 Task: Select the warning option in the reference links.
Action: Mouse moved to (73, 513)
Screenshot: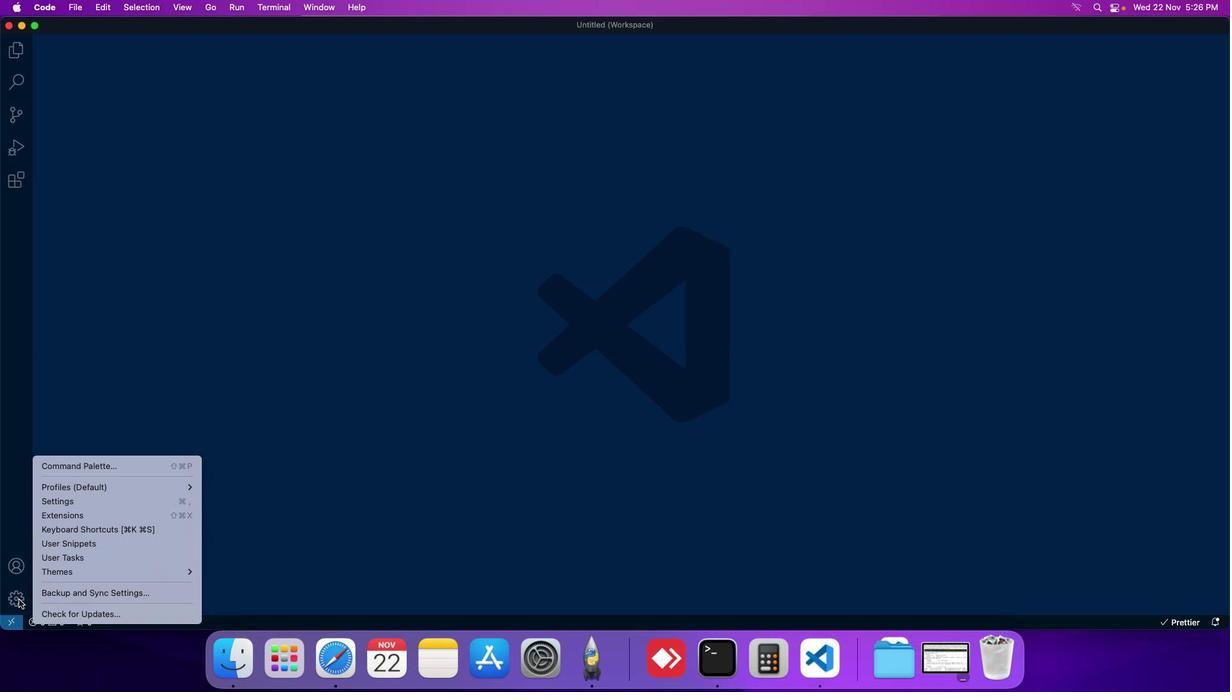 
Action: Mouse pressed left at (73, 513)
Screenshot: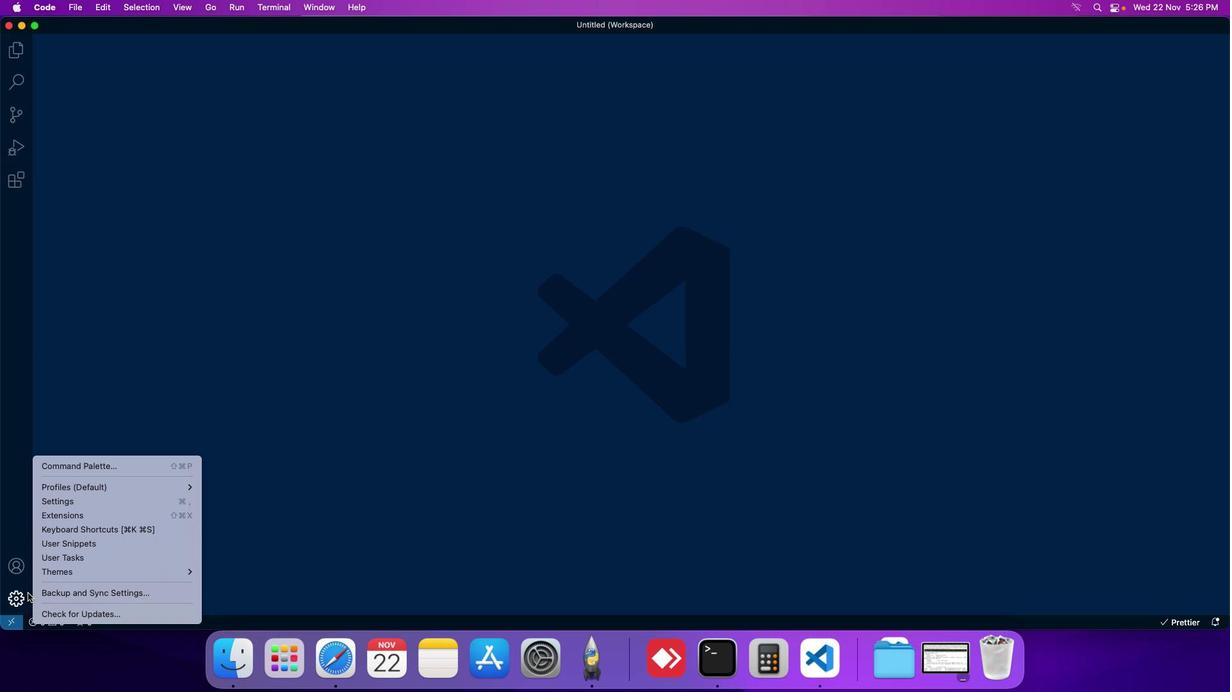 
Action: Mouse moved to (108, 450)
Screenshot: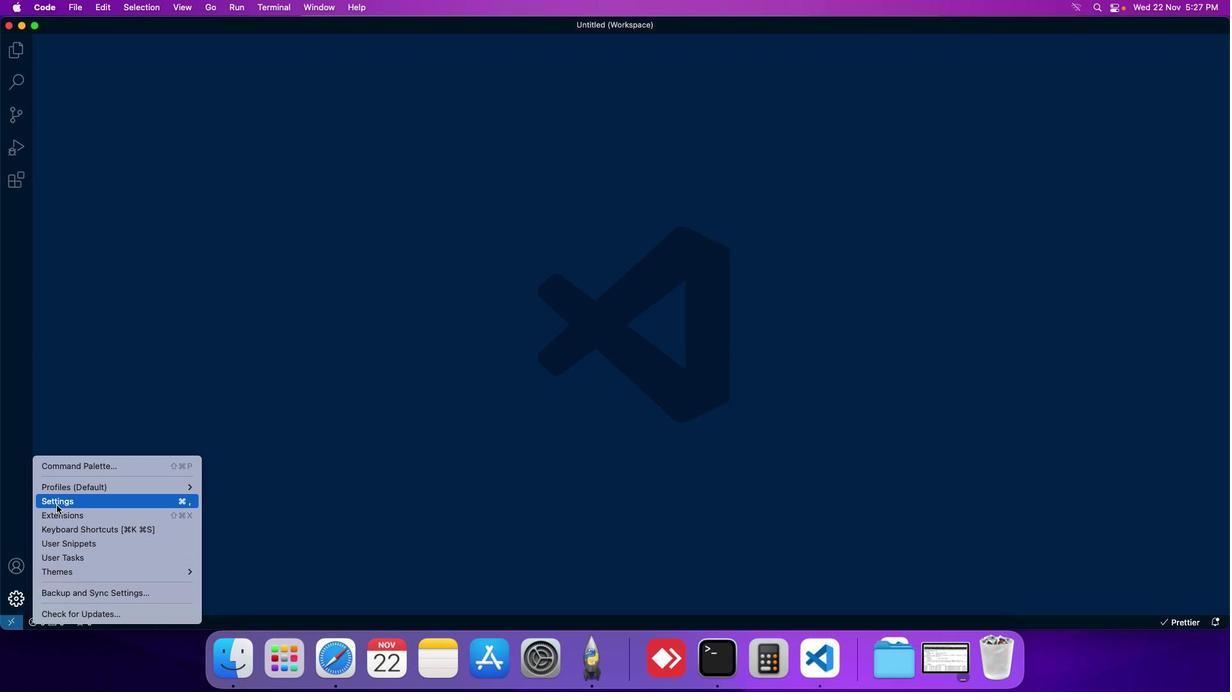 
Action: Mouse pressed left at (108, 450)
Screenshot: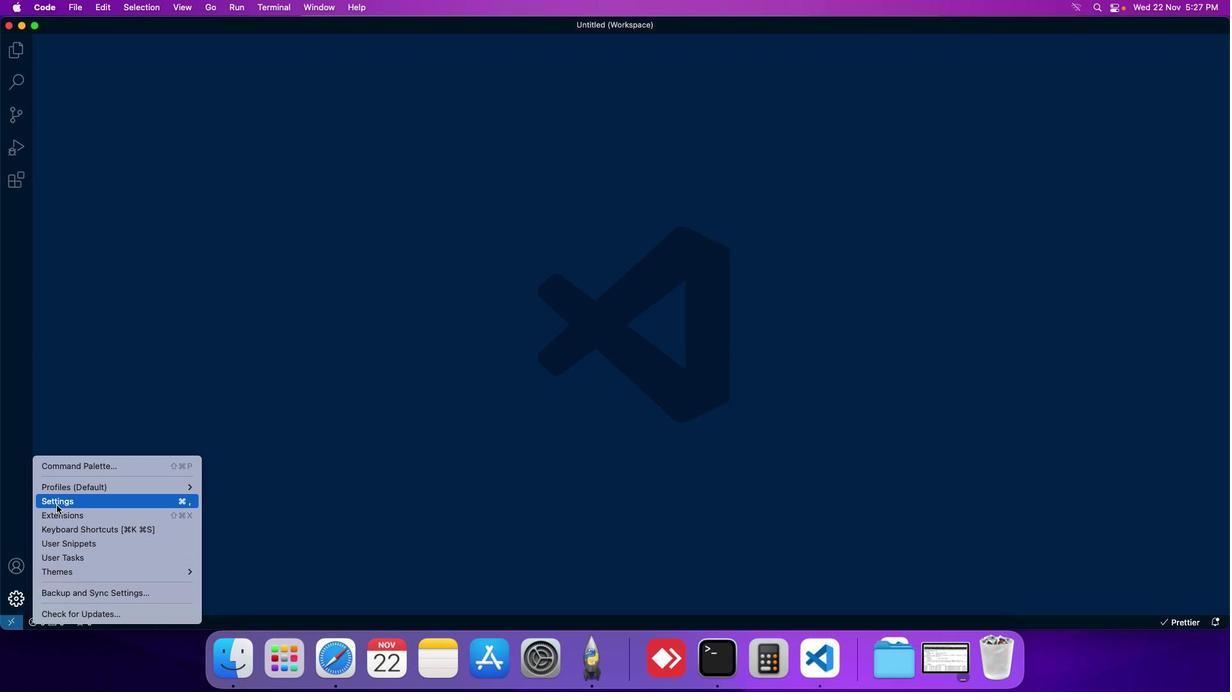 
Action: Mouse moved to (346, 170)
Screenshot: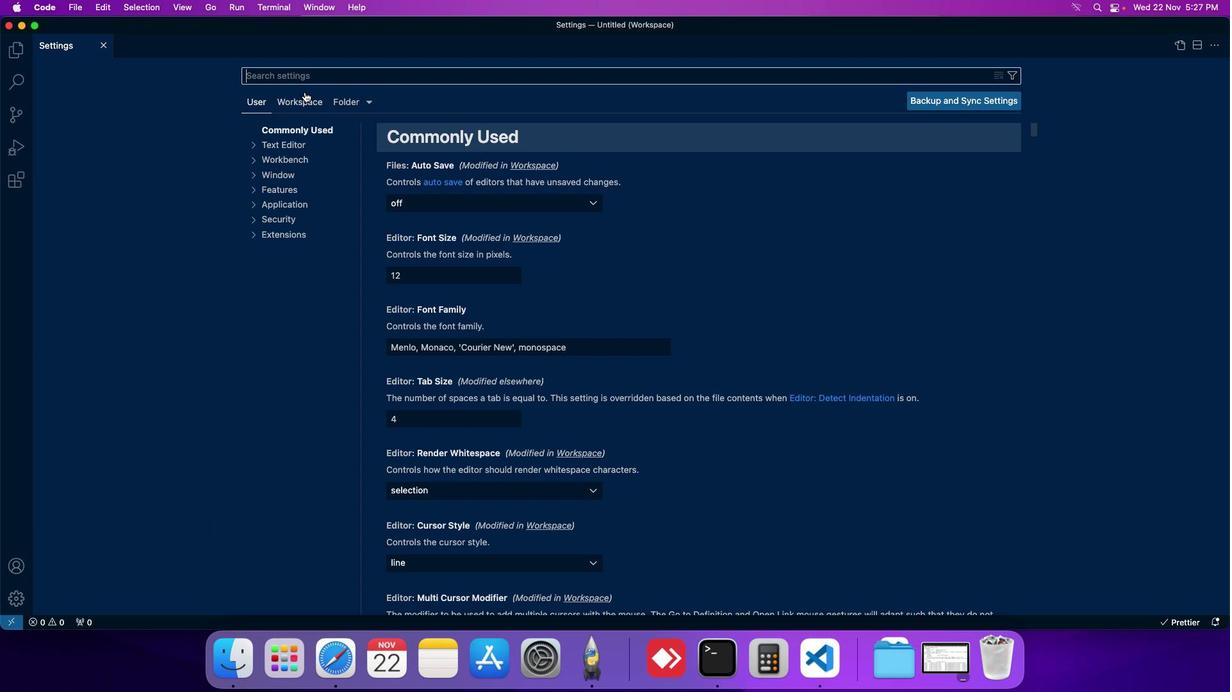 
Action: Mouse pressed left at (346, 170)
Screenshot: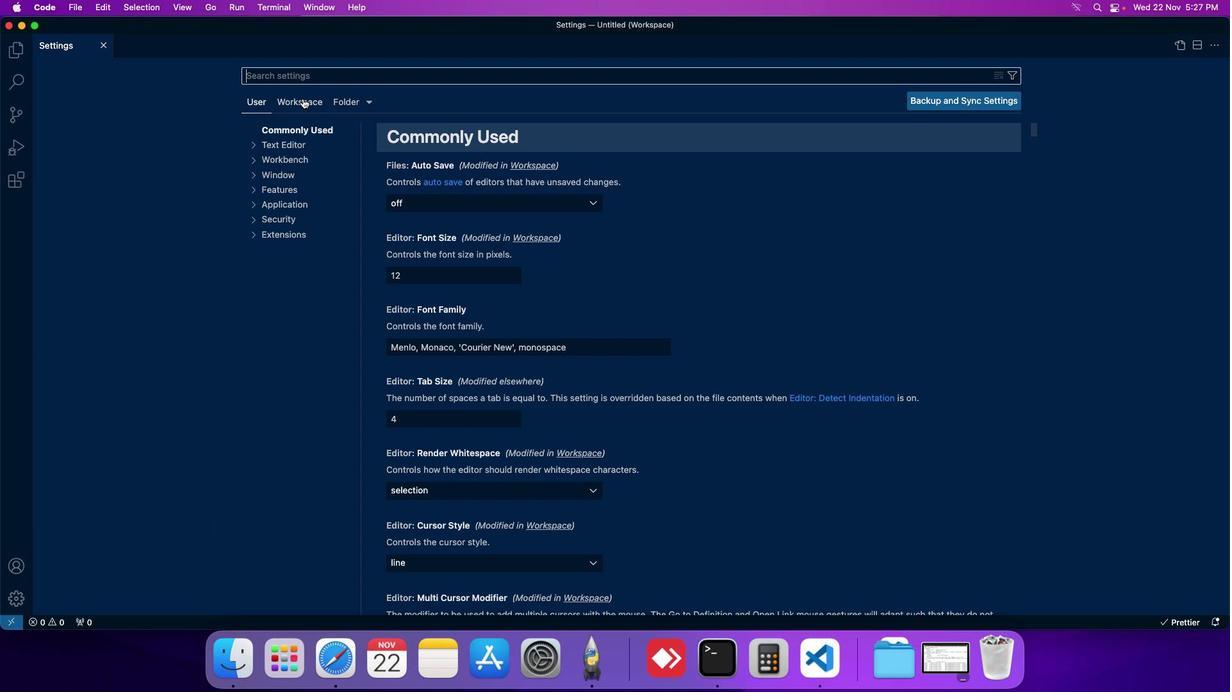 
Action: Mouse moved to (319, 256)
Screenshot: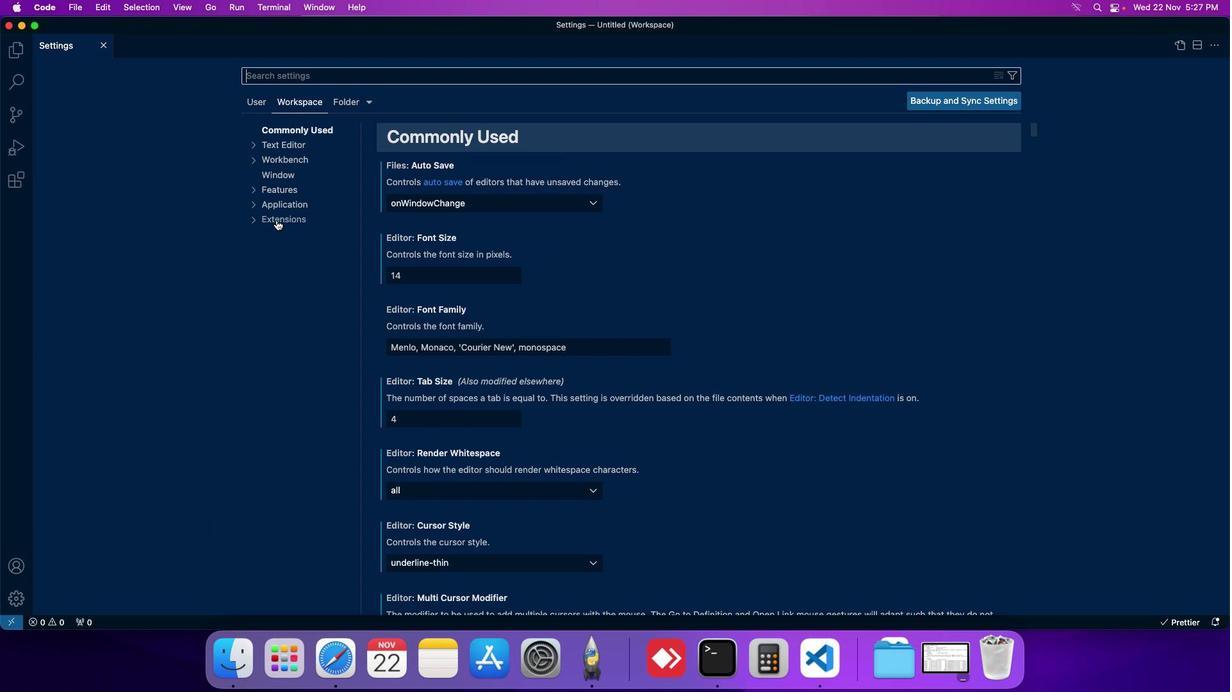 
Action: Mouse pressed left at (319, 256)
Screenshot: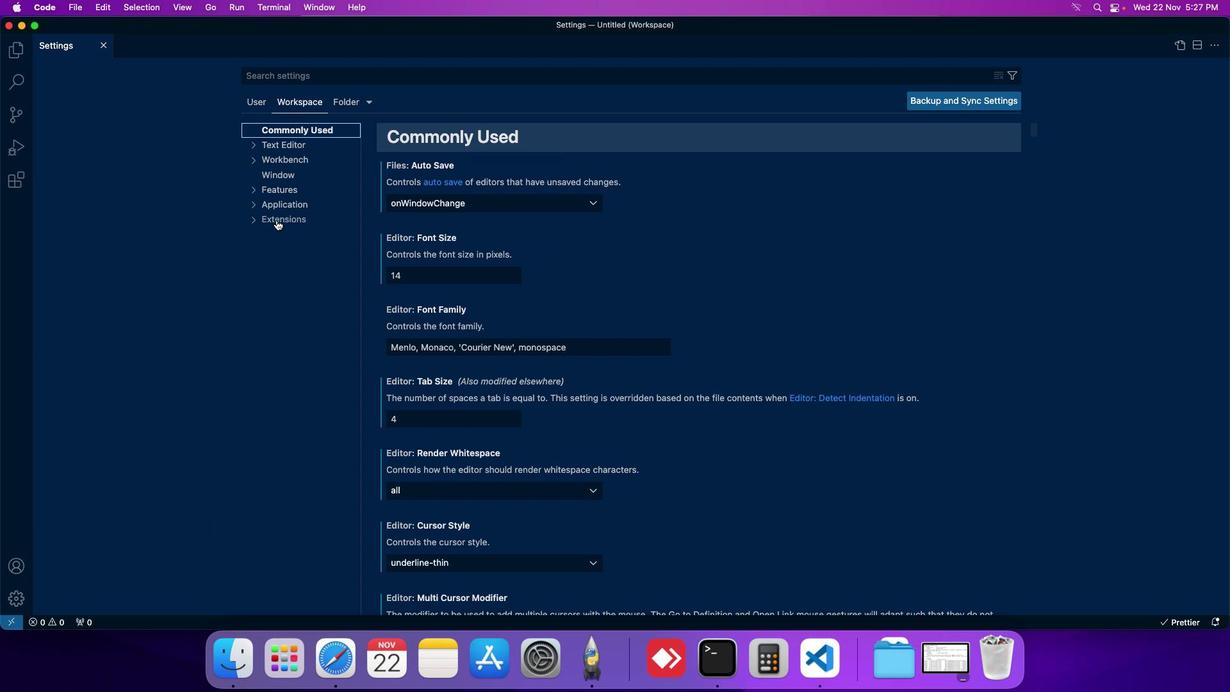 
Action: Mouse moved to (324, 356)
Screenshot: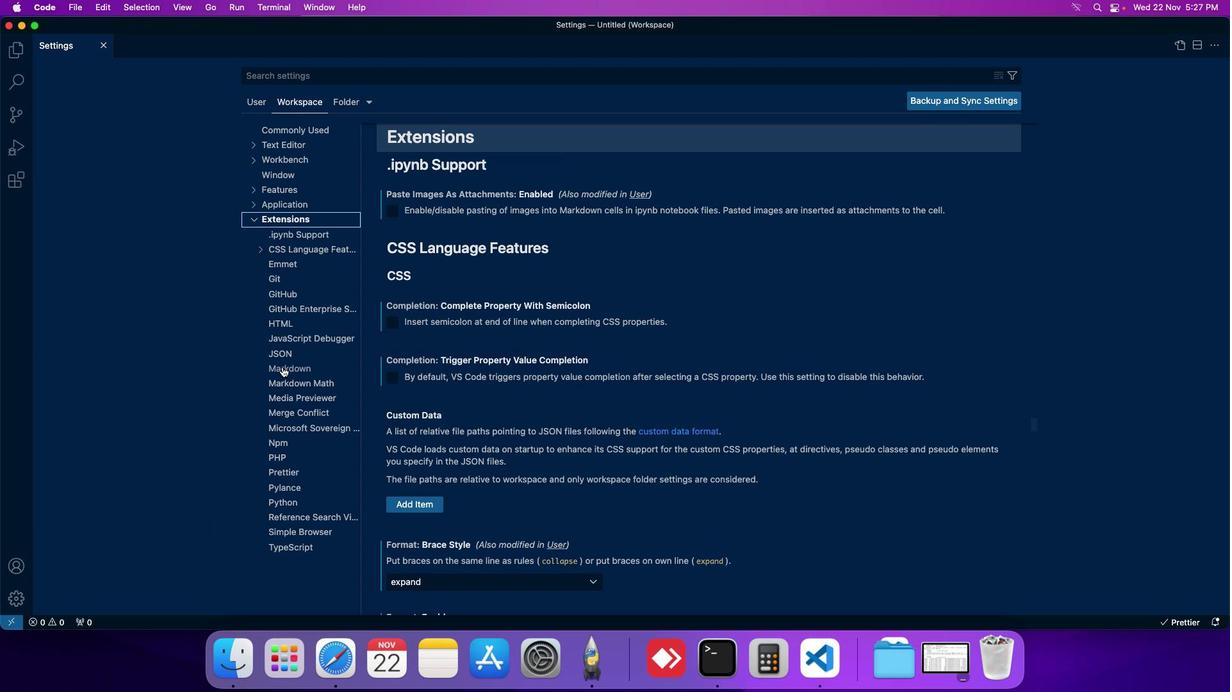 
Action: Mouse pressed left at (324, 356)
Screenshot: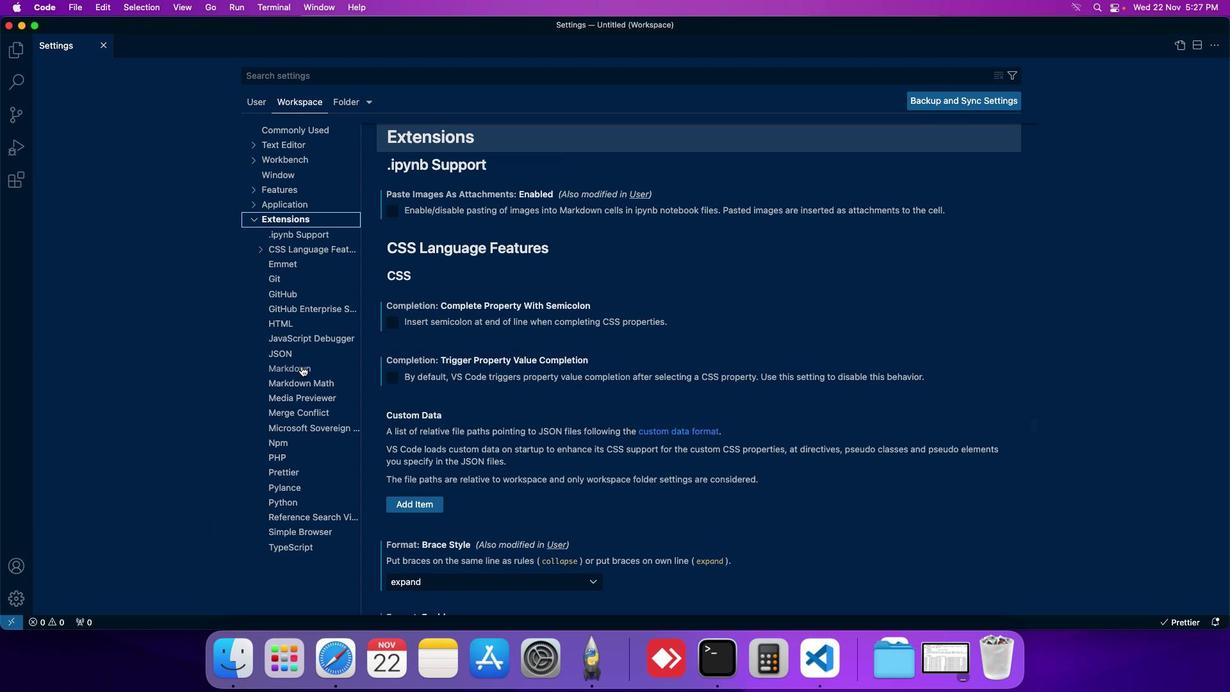 
Action: Mouse moved to (490, 379)
Screenshot: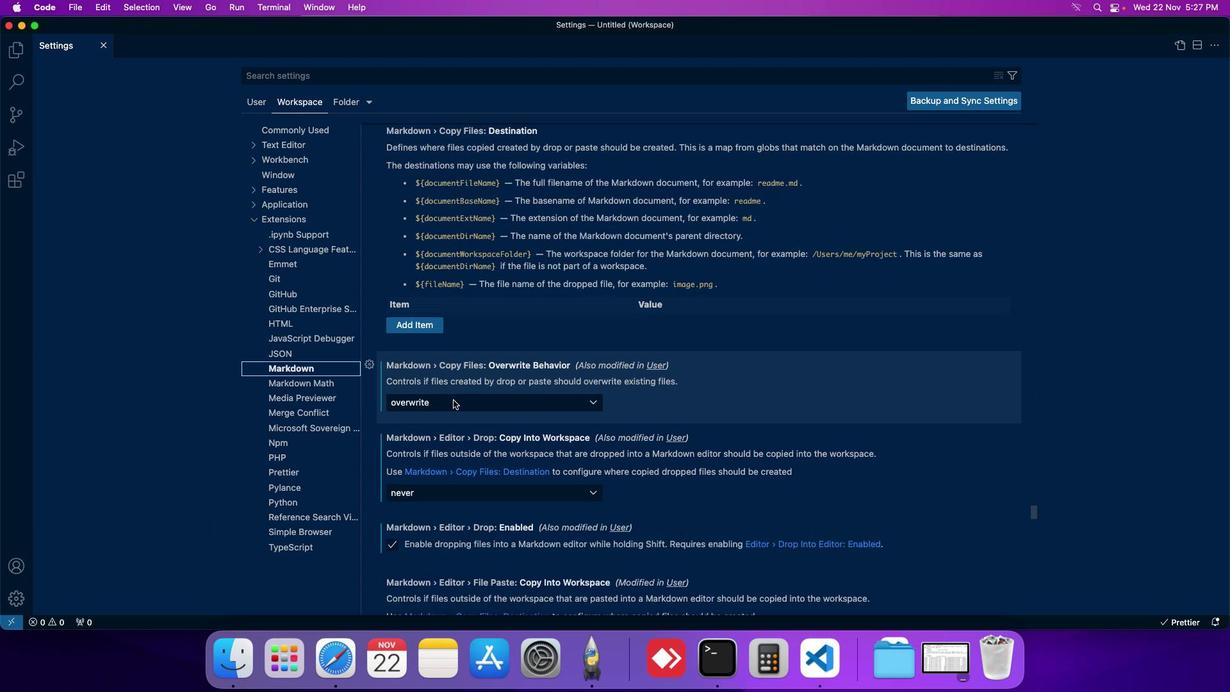 
Action: Mouse scrolled (490, 379) with delta (54, 107)
Screenshot: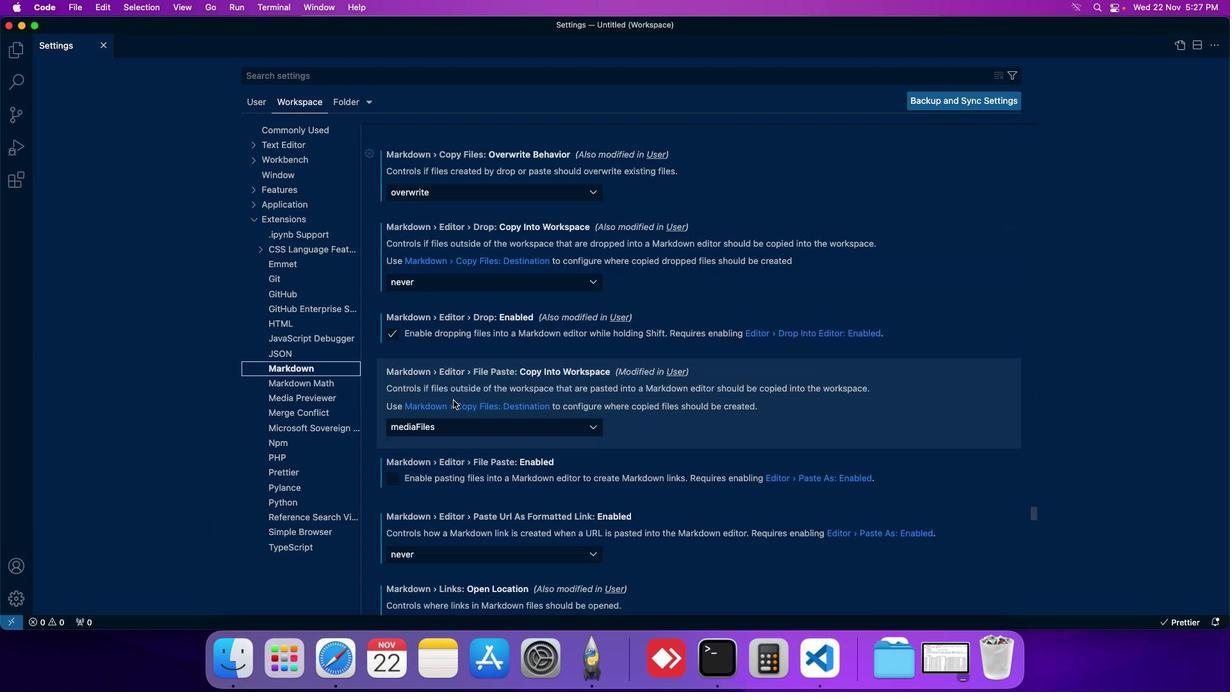 
Action: Mouse scrolled (490, 379) with delta (54, 107)
Screenshot: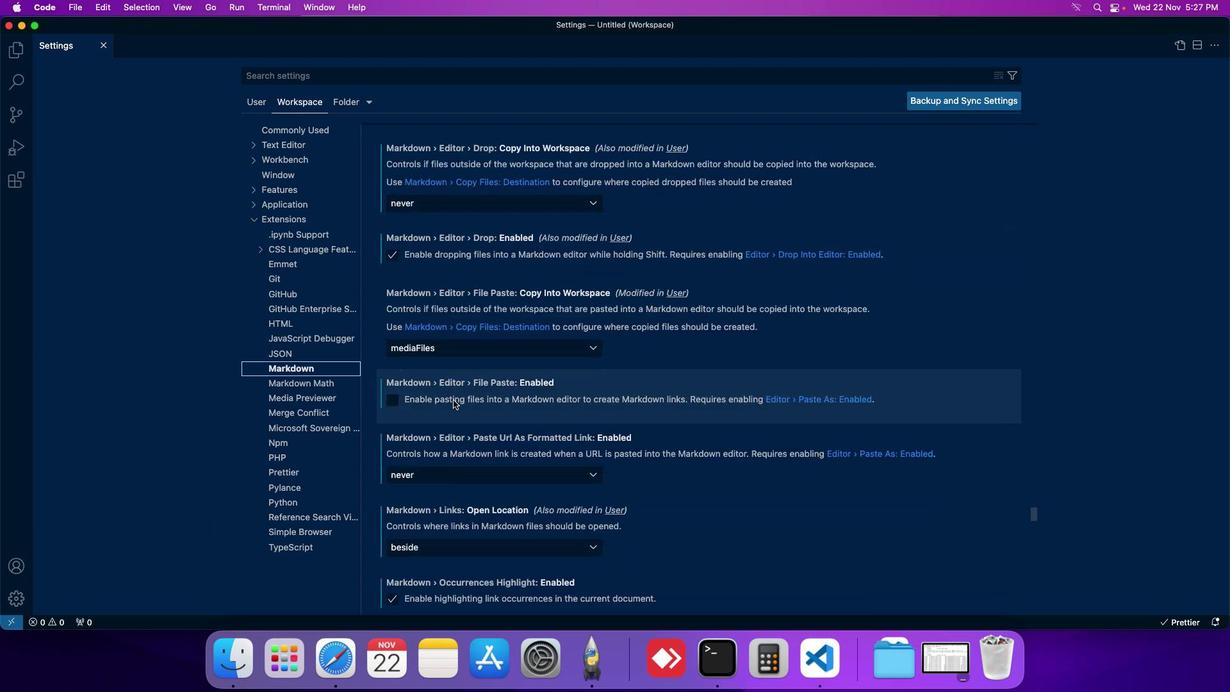 
Action: Mouse scrolled (490, 379) with delta (54, 107)
Screenshot: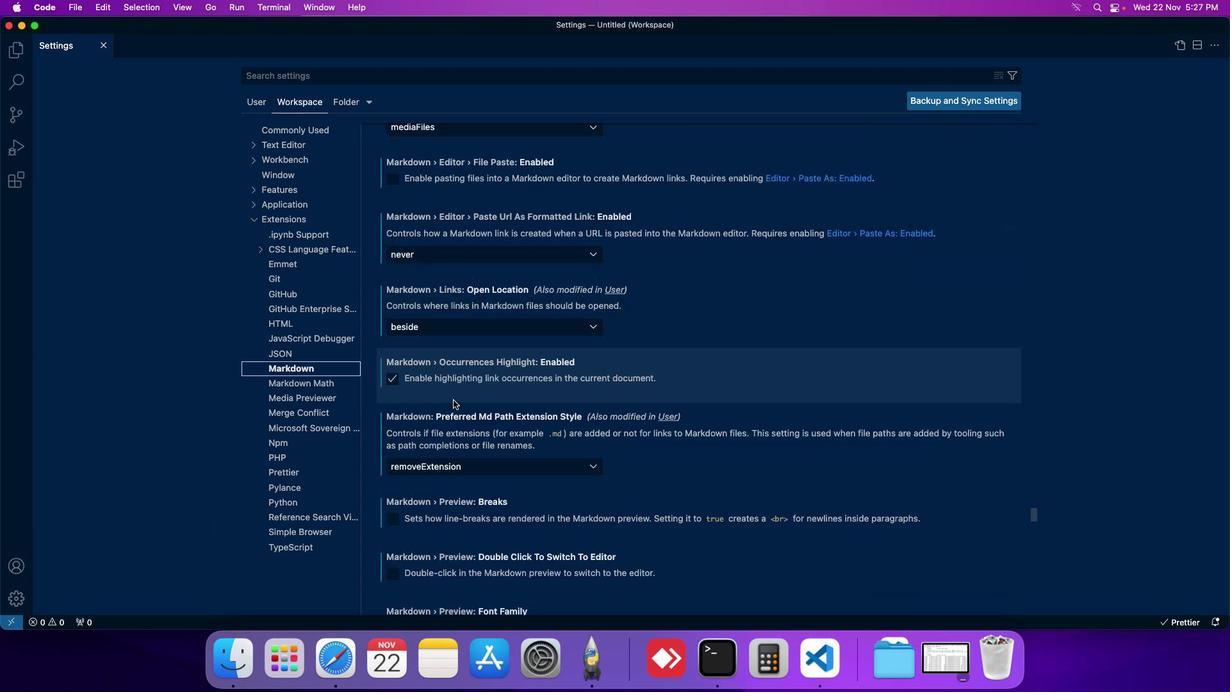 
Action: Mouse scrolled (490, 379) with delta (54, 107)
Screenshot: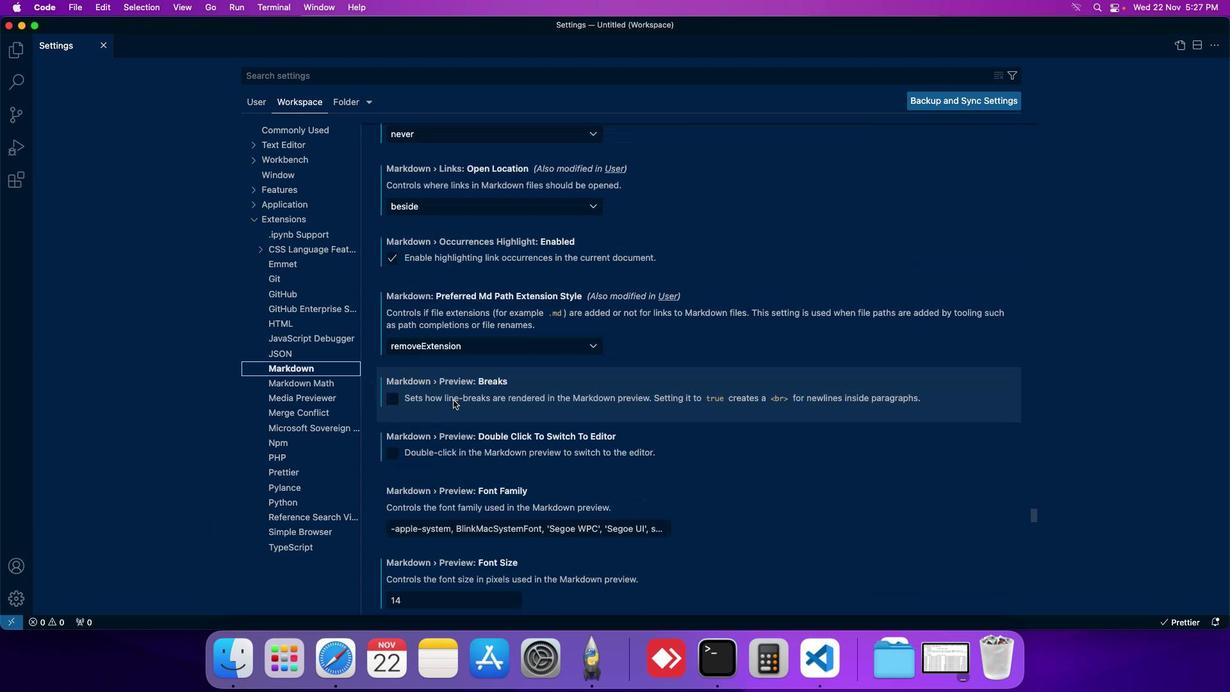 
Action: Mouse scrolled (490, 379) with delta (54, 107)
Screenshot: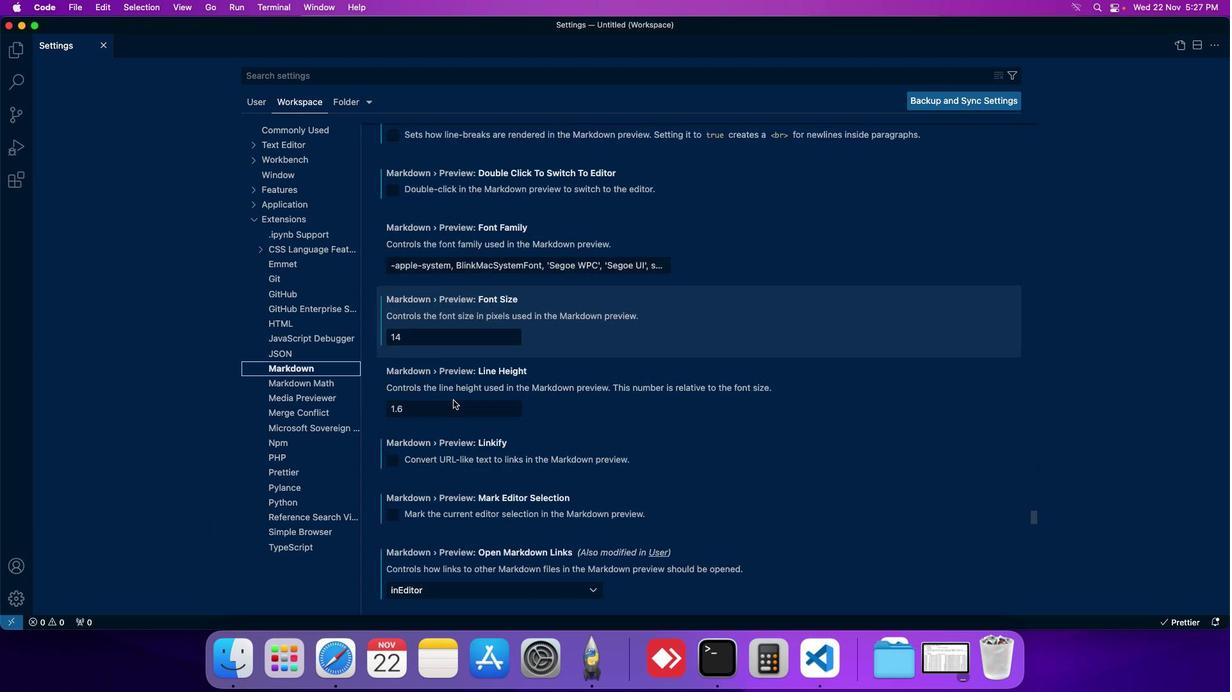 
Action: Mouse scrolled (490, 379) with delta (54, 107)
Screenshot: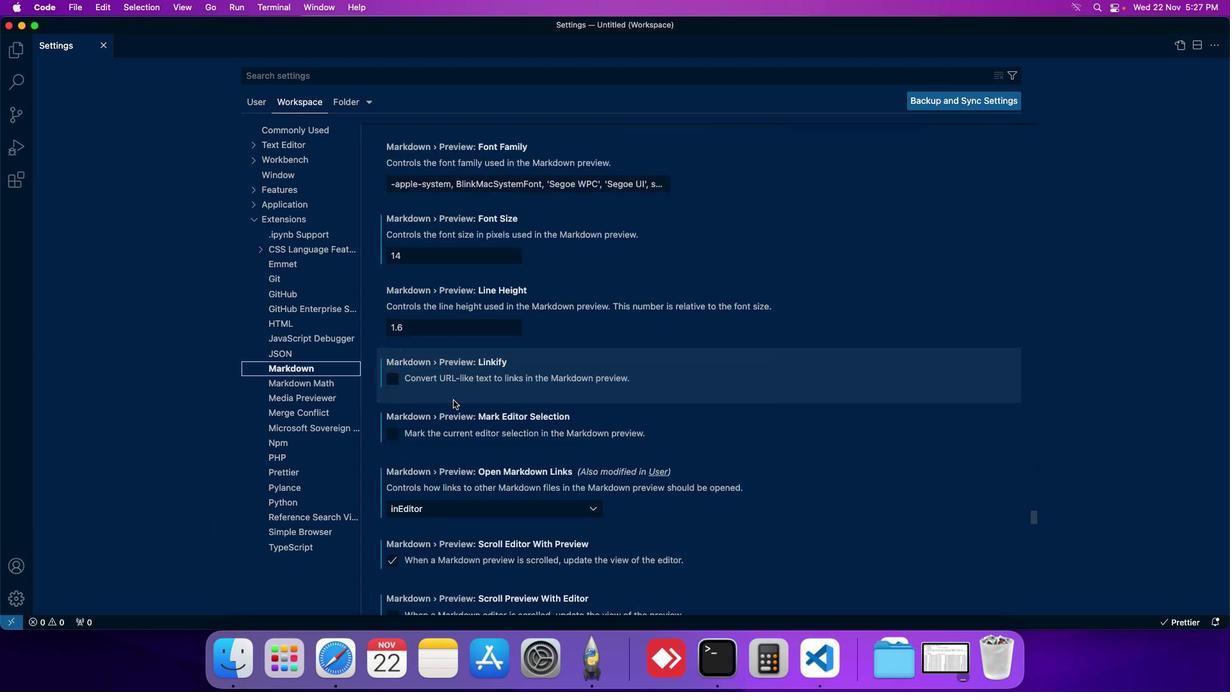 
Action: Mouse scrolled (490, 379) with delta (54, 107)
Screenshot: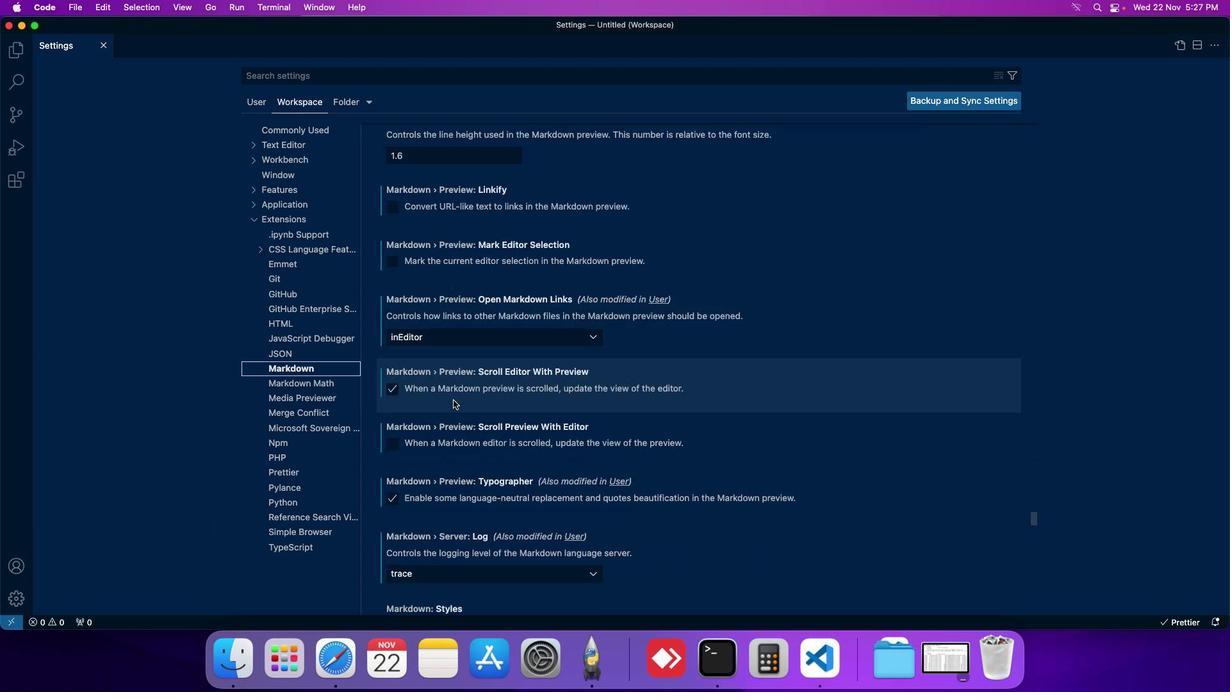 
Action: Mouse scrolled (490, 379) with delta (54, 107)
Screenshot: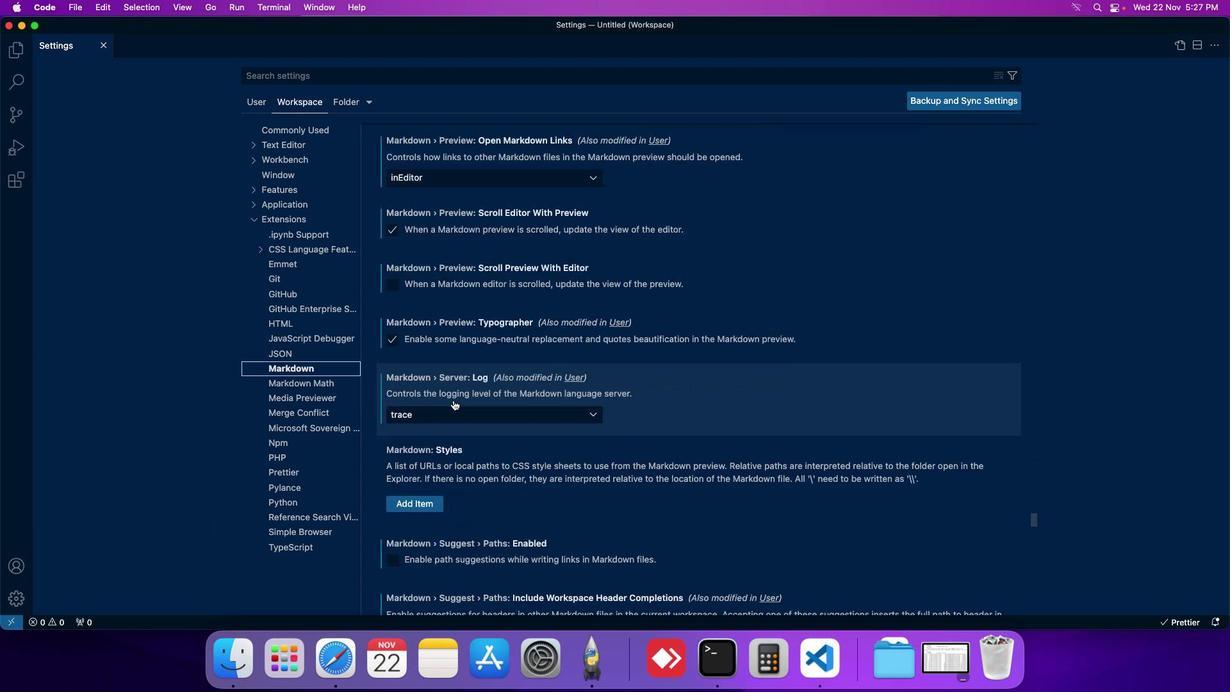 
Action: Mouse scrolled (490, 379) with delta (54, 107)
Screenshot: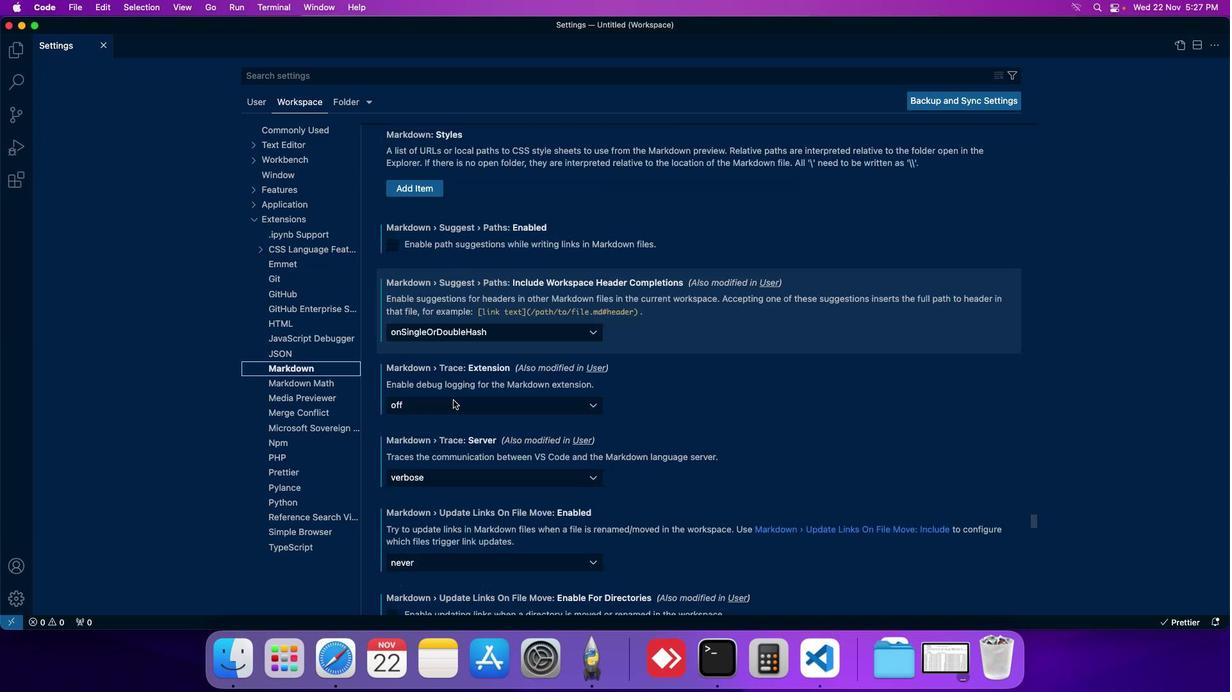 
Action: Mouse scrolled (490, 379) with delta (54, 107)
Screenshot: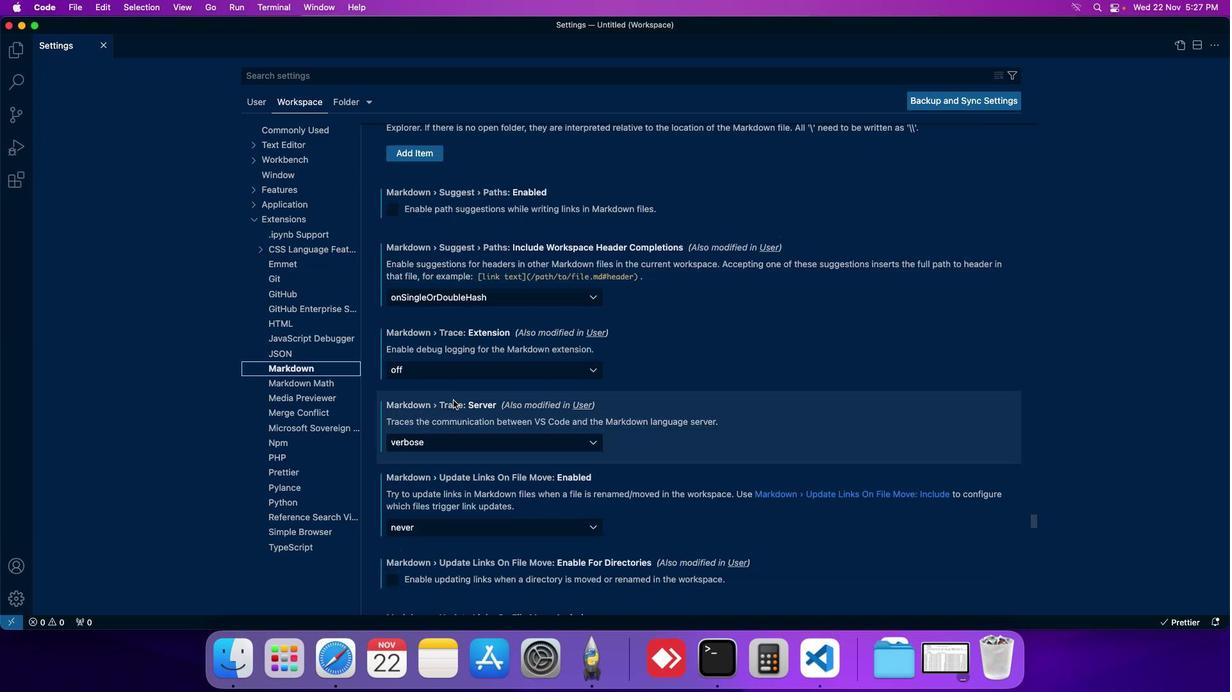 
Action: Mouse scrolled (490, 379) with delta (54, 107)
Screenshot: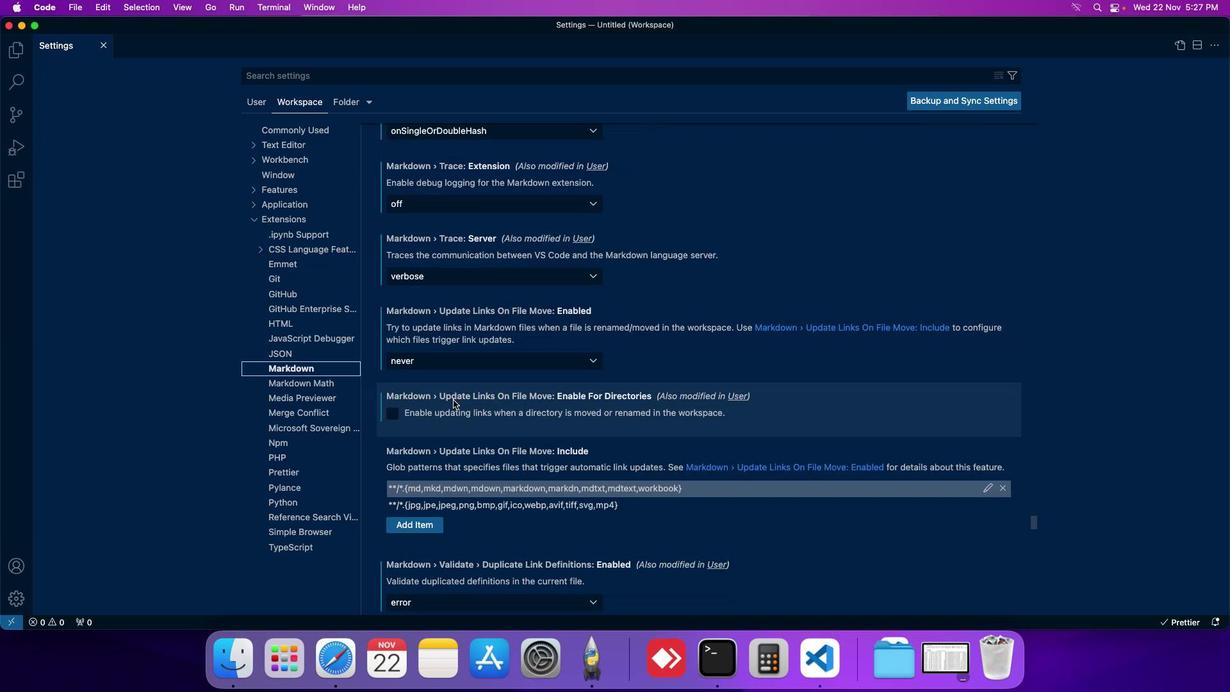 
Action: Mouse scrolled (490, 379) with delta (54, 107)
Screenshot: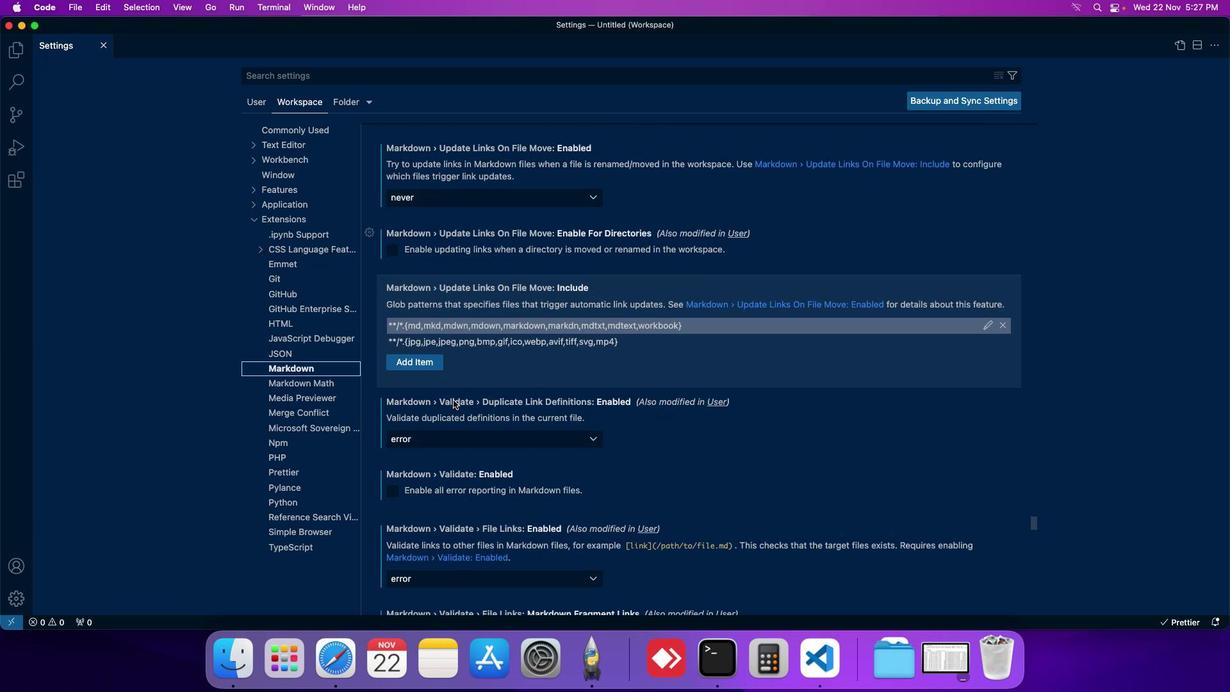 
Action: Mouse scrolled (490, 379) with delta (54, 107)
Screenshot: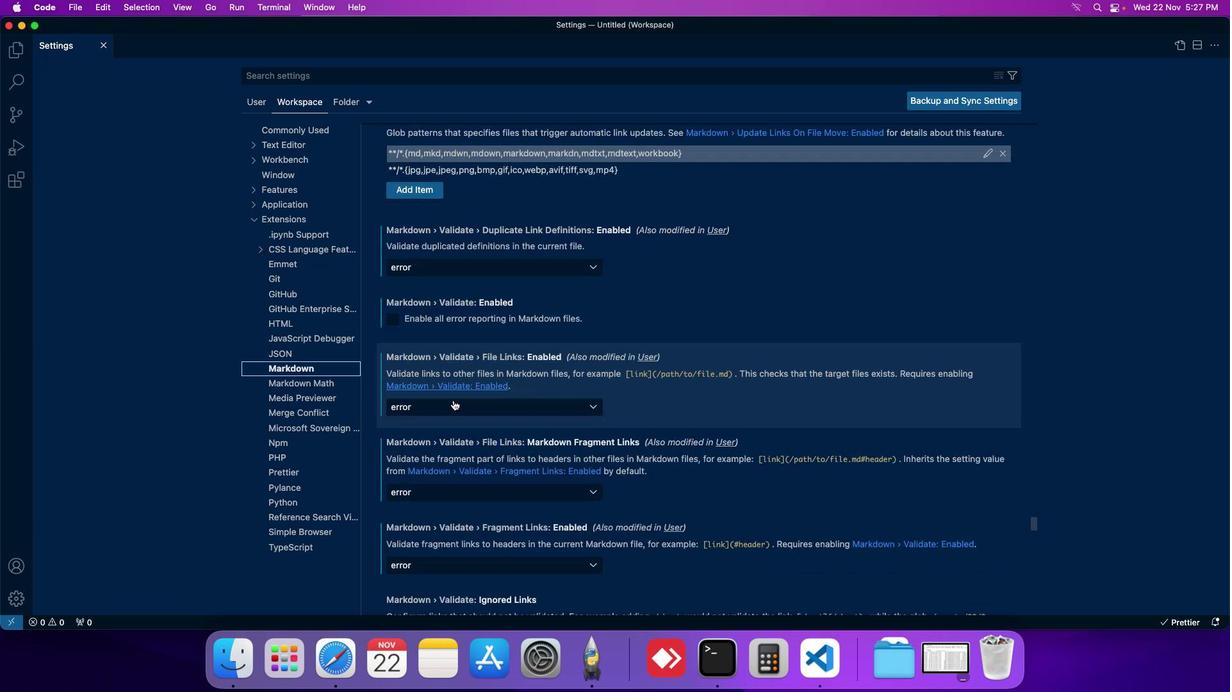 
Action: Mouse scrolled (490, 379) with delta (54, 107)
Screenshot: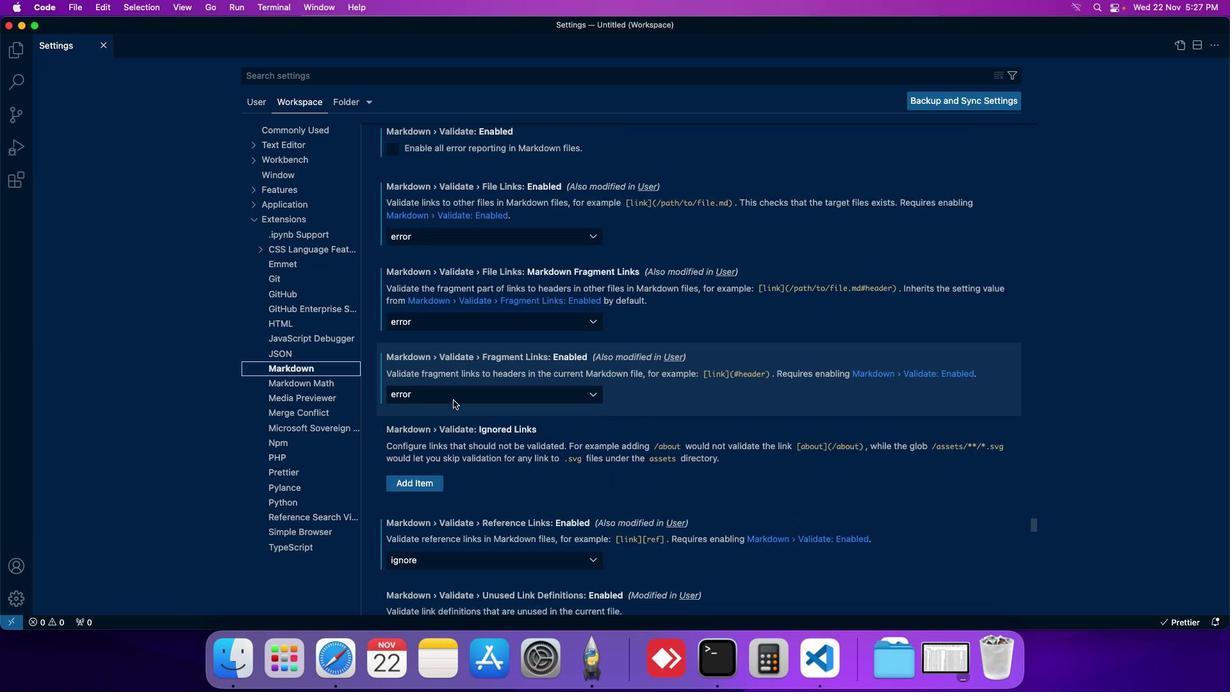 
Action: Mouse scrolled (490, 379) with delta (54, 107)
Screenshot: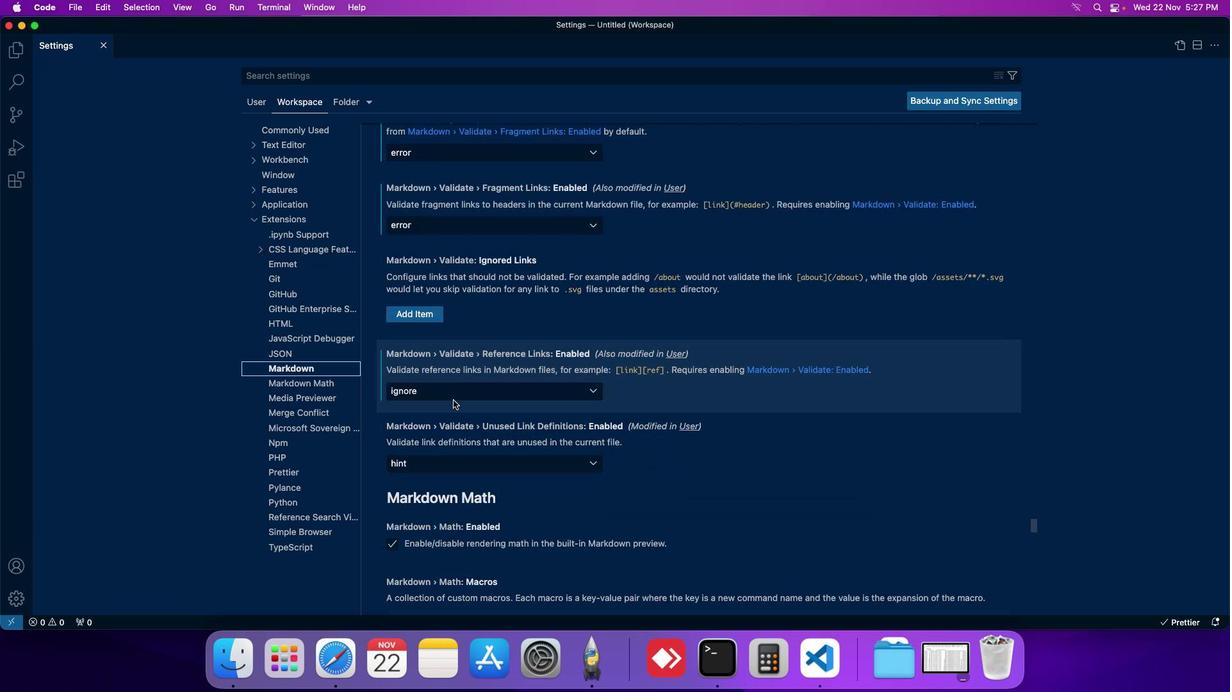 
Action: Mouse scrolled (490, 379) with delta (54, 107)
Screenshot: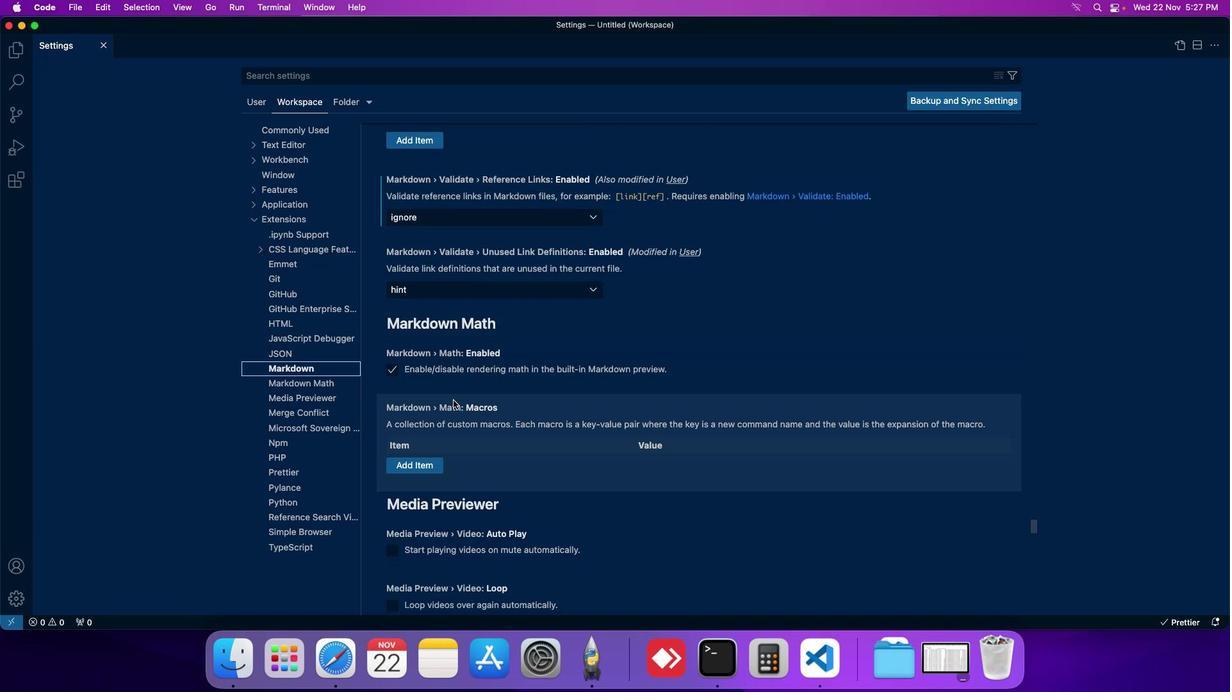 
Action: Mouse moved to (512, 331)
Screenshot: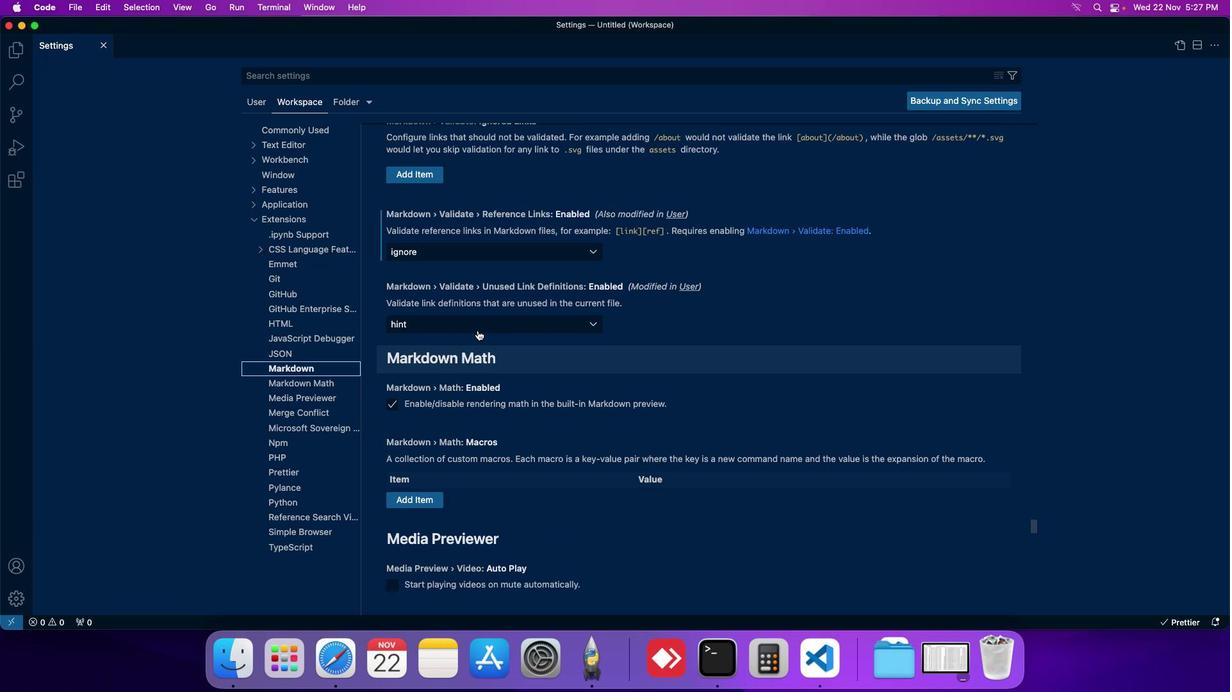 
Action: Mouse scrolled (512, 331) with delta (54, 108)
Screenshot: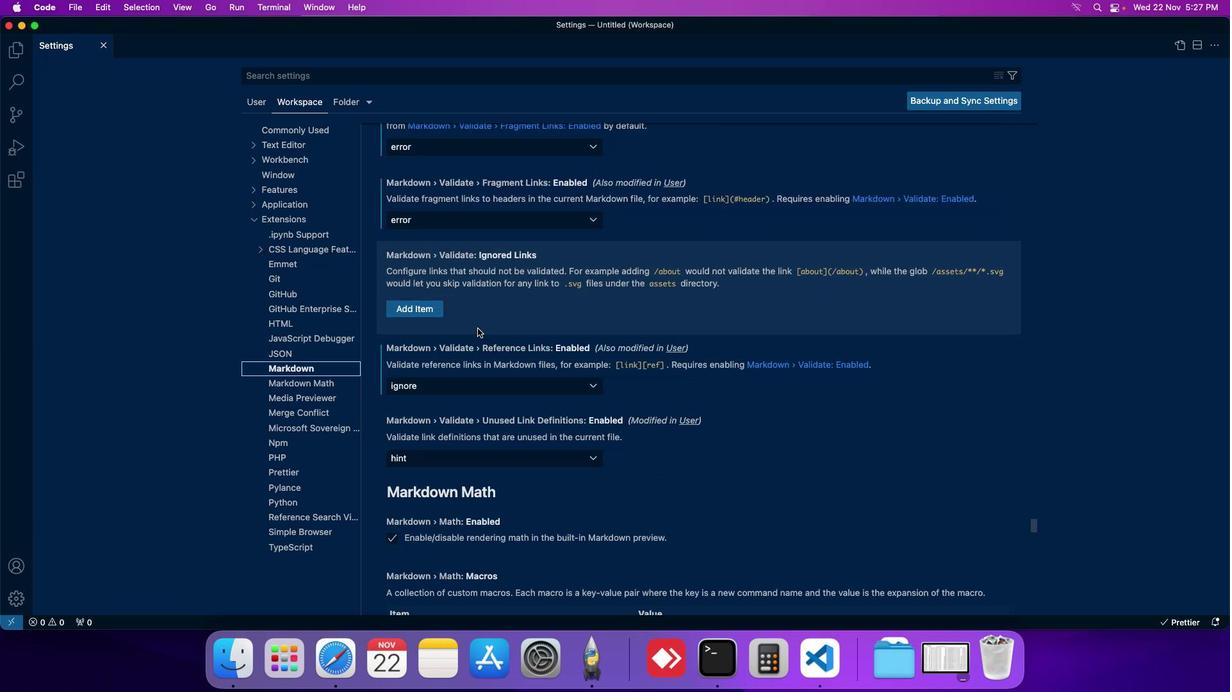 
Action: Mouse moved to (482, 364)
Screenshot: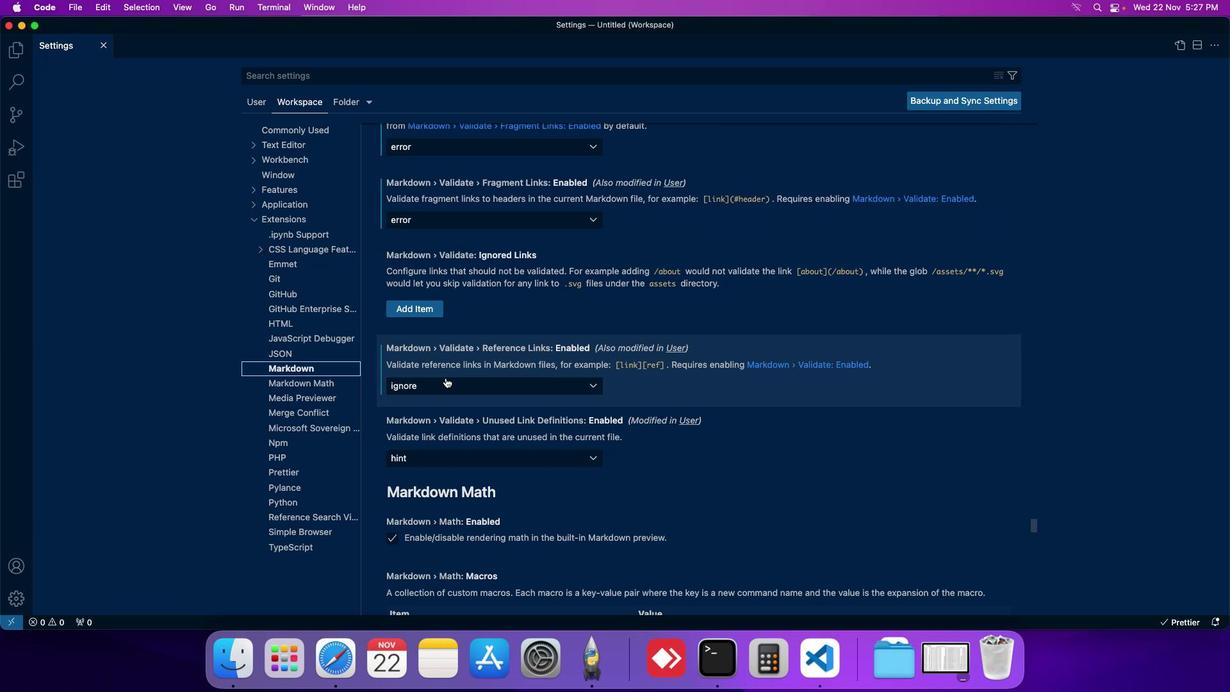
Action: Mouse pressed left at (482, 364)
Screenshot: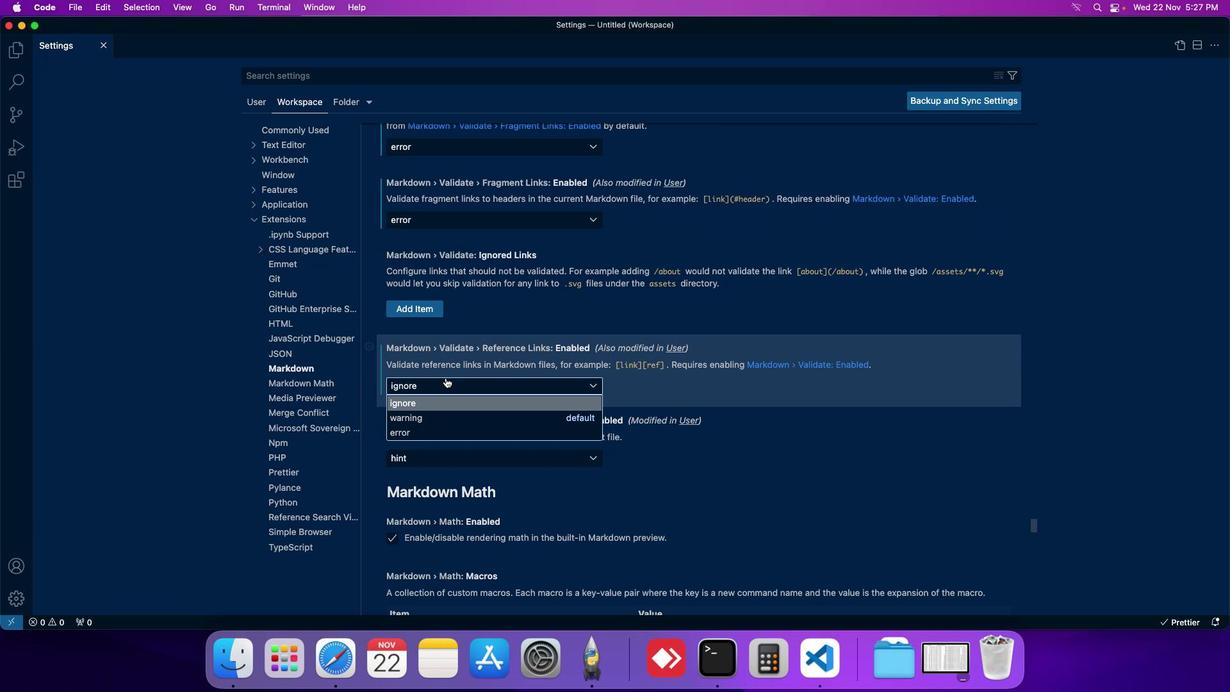 
Action: Mouse moved to (466, 390)
Screenshot: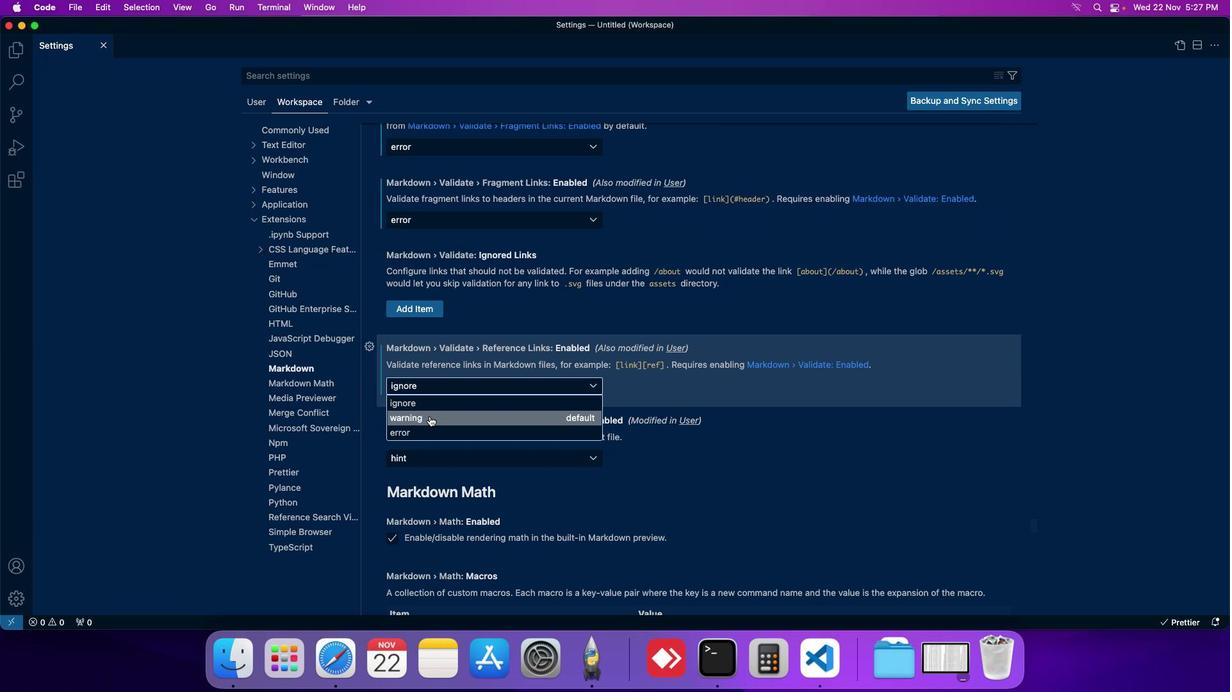 
Action: Mouse pressed left at (466, 390)
Screenshot: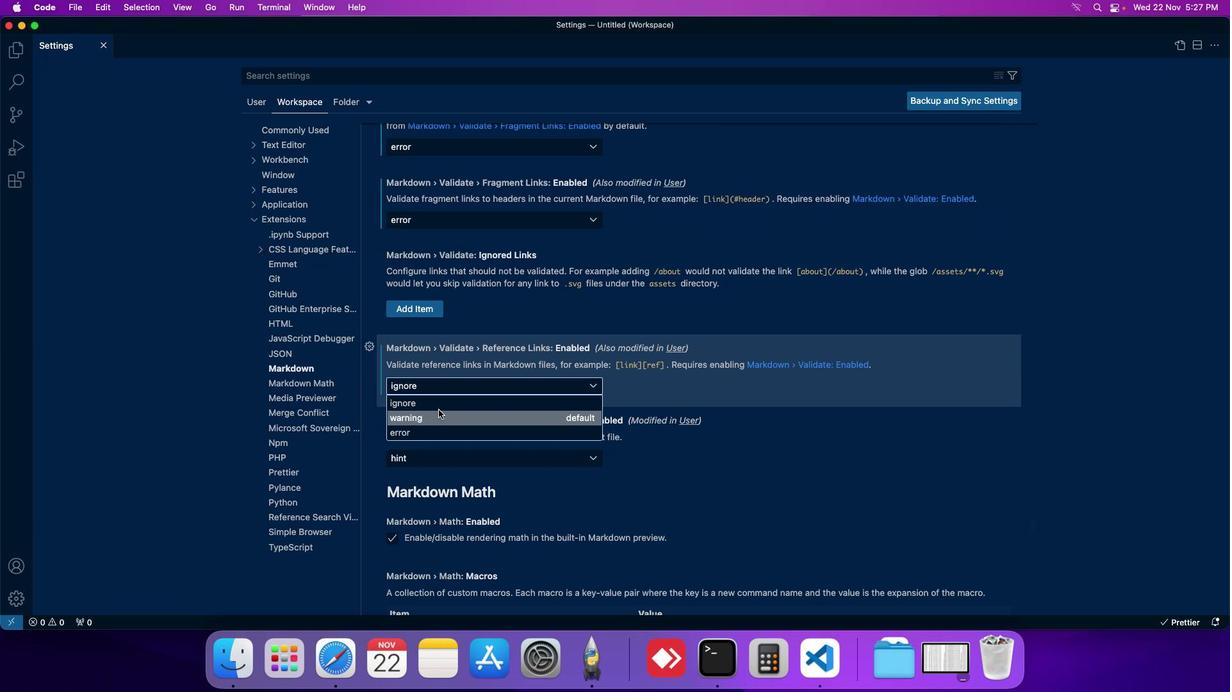 
Action: Mouse moved to (508, 374)
Screenshot: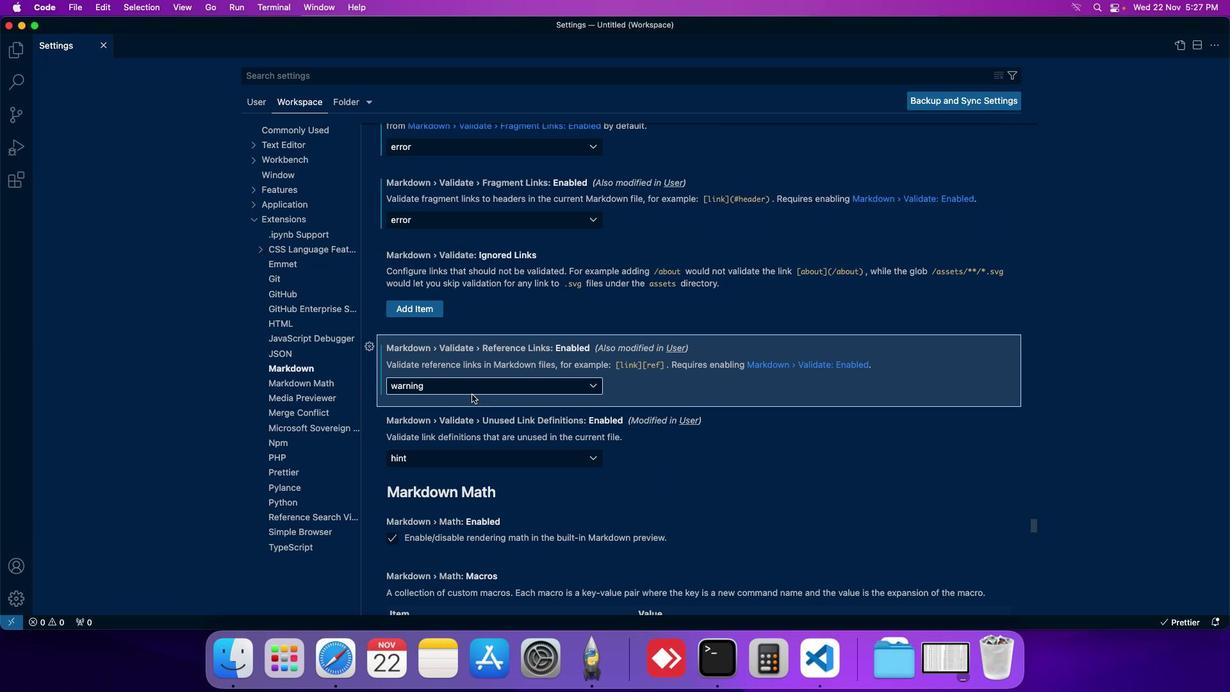 
